 Task: Search for "Jack Miles".
Action: Mouse moved to (349, 111)
Screenshot: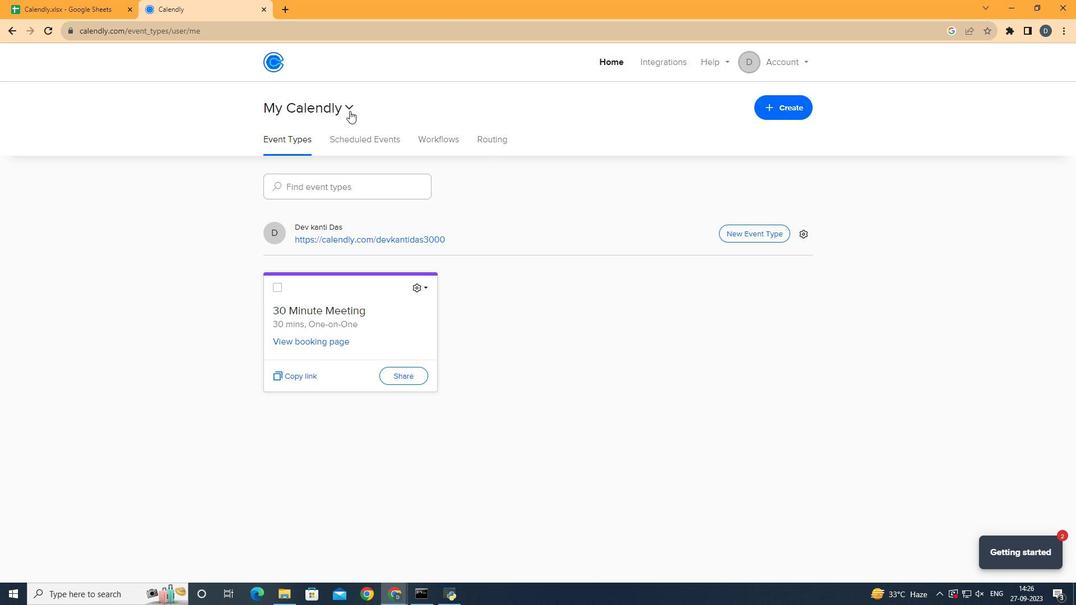 
Action: Mouse pressed left at (349, 111)
Screenshot: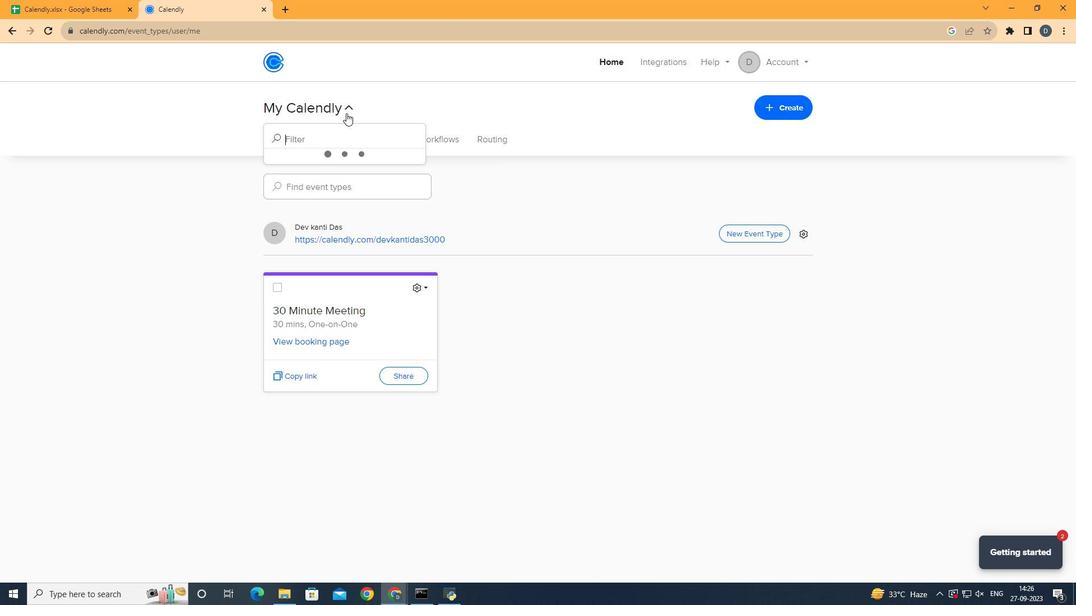 
Action: Mouse moved to (317, 135)
Screenshot: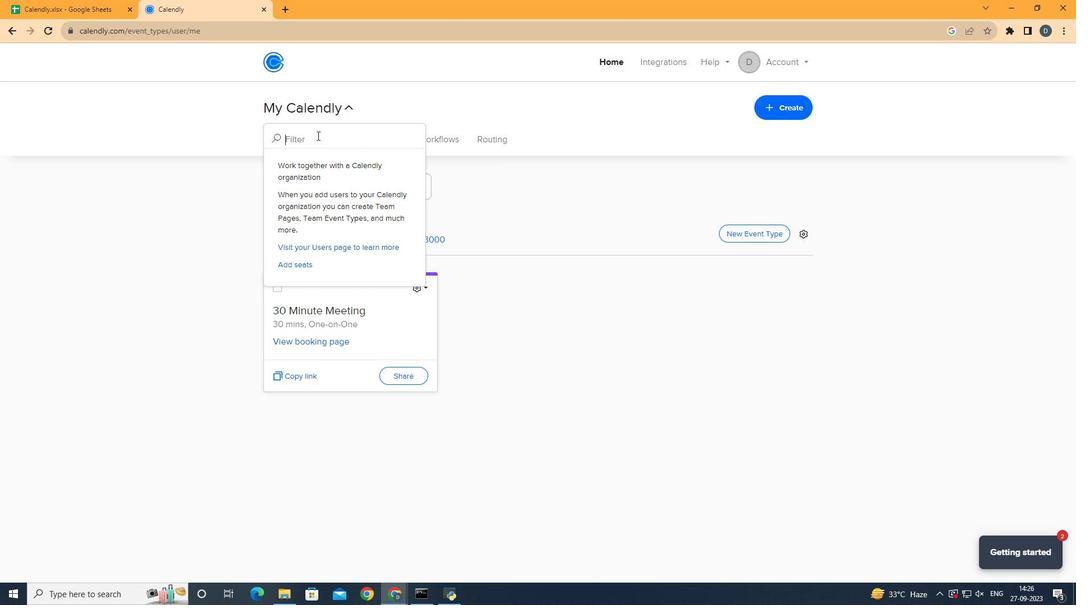 
Action: Mouse pressed left at (317, 135)
Screenshot: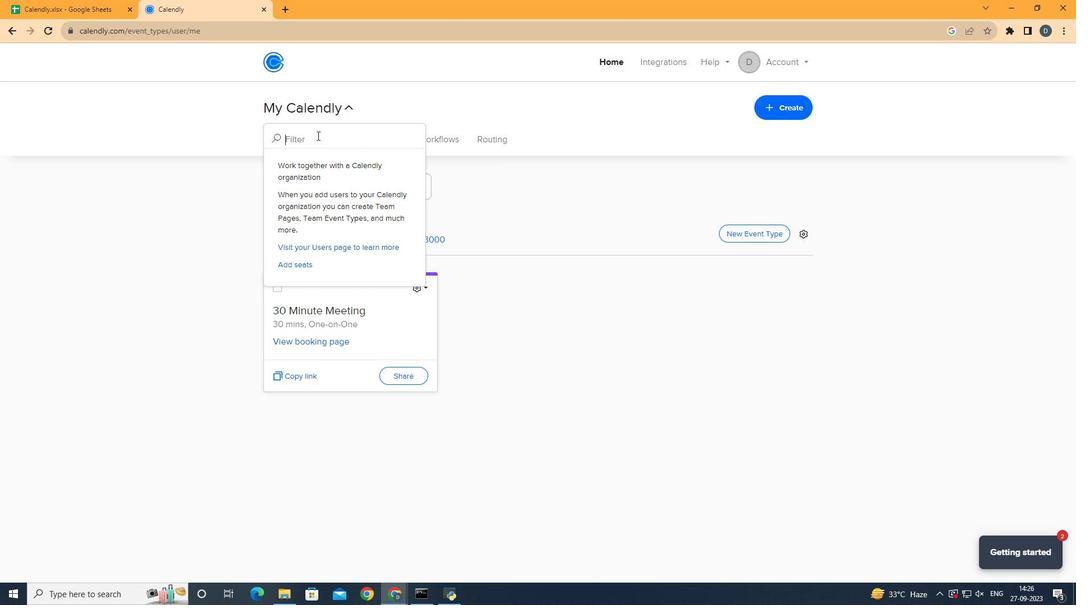 
Action: Key pressed <Key.shift>Jack<Key.space><Key.shift>Miles<Key.enter>
Screenshot: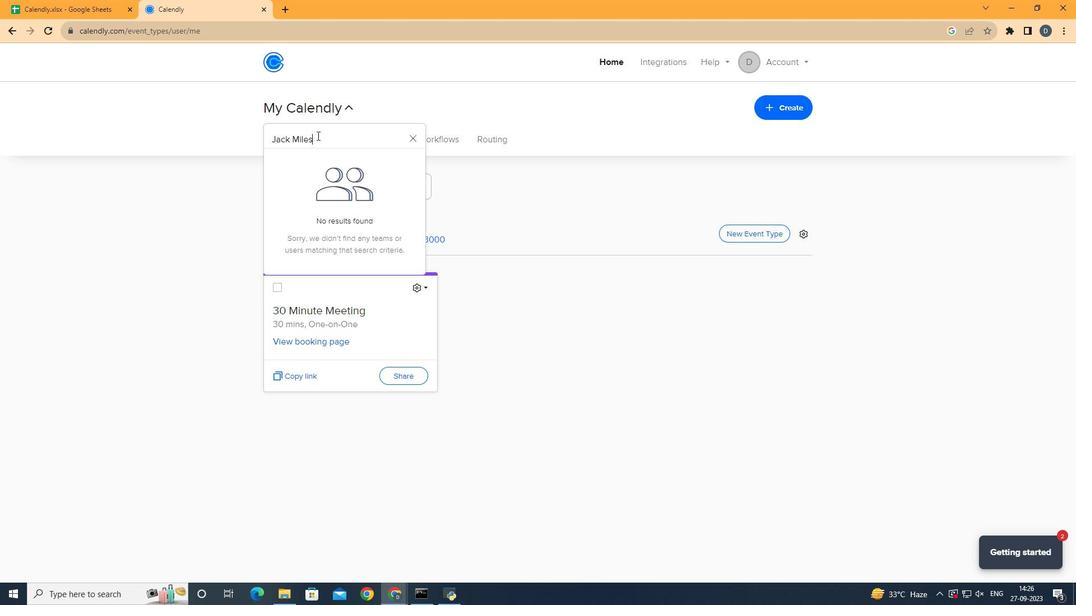 
Action: Mouse moved to (499, 201)
Screenshot: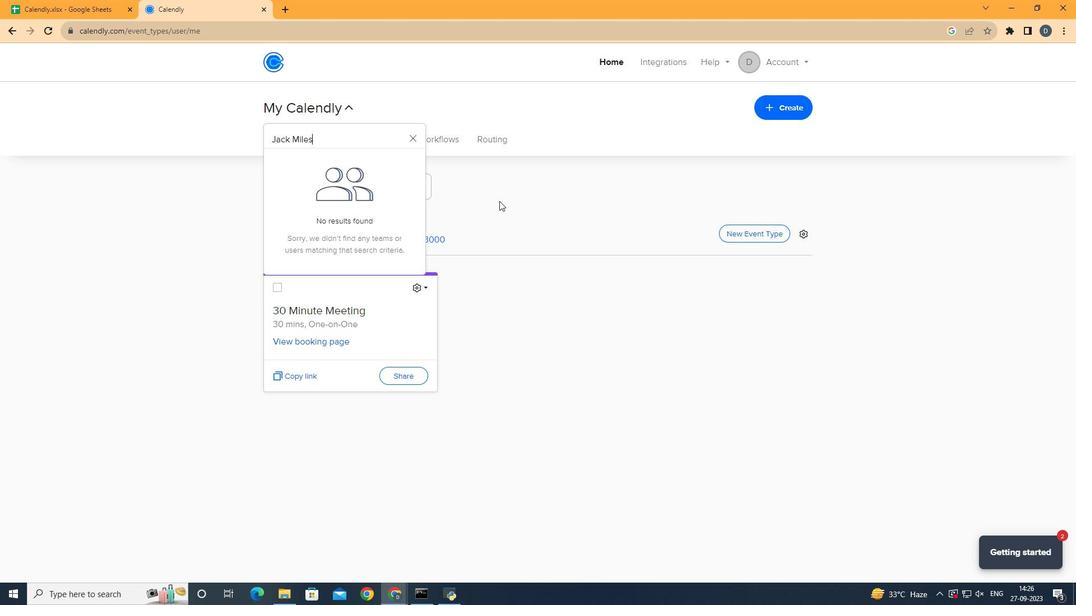 
